 Task: Check all the video conferencing integrations.
Action: Mouse moved to (733, 57)
Screenshot: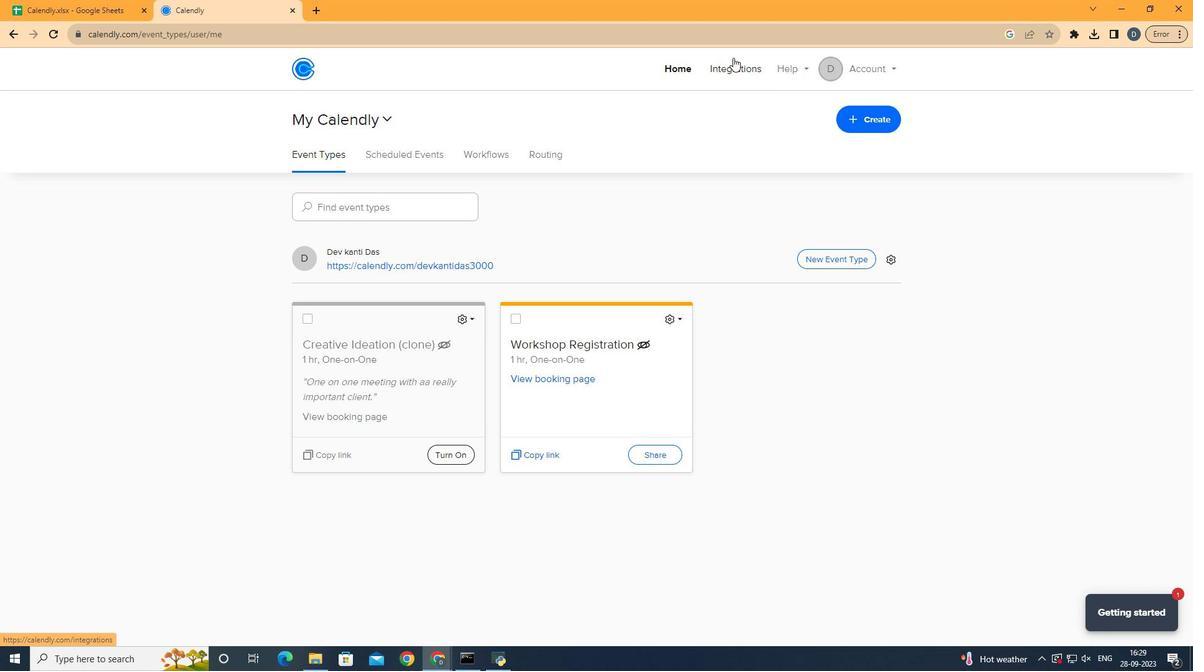 
Action: Mouse pressed left at (733, 57)
Screenshot: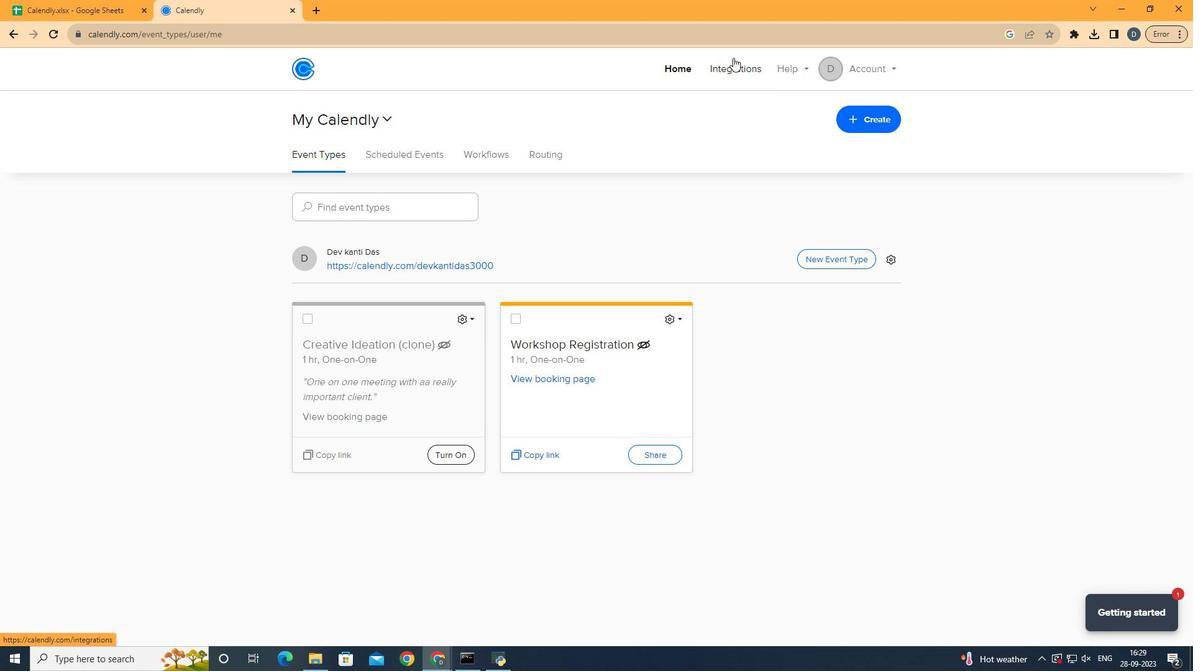 
Action: Mouse moved to (338, 394)
Screenshot: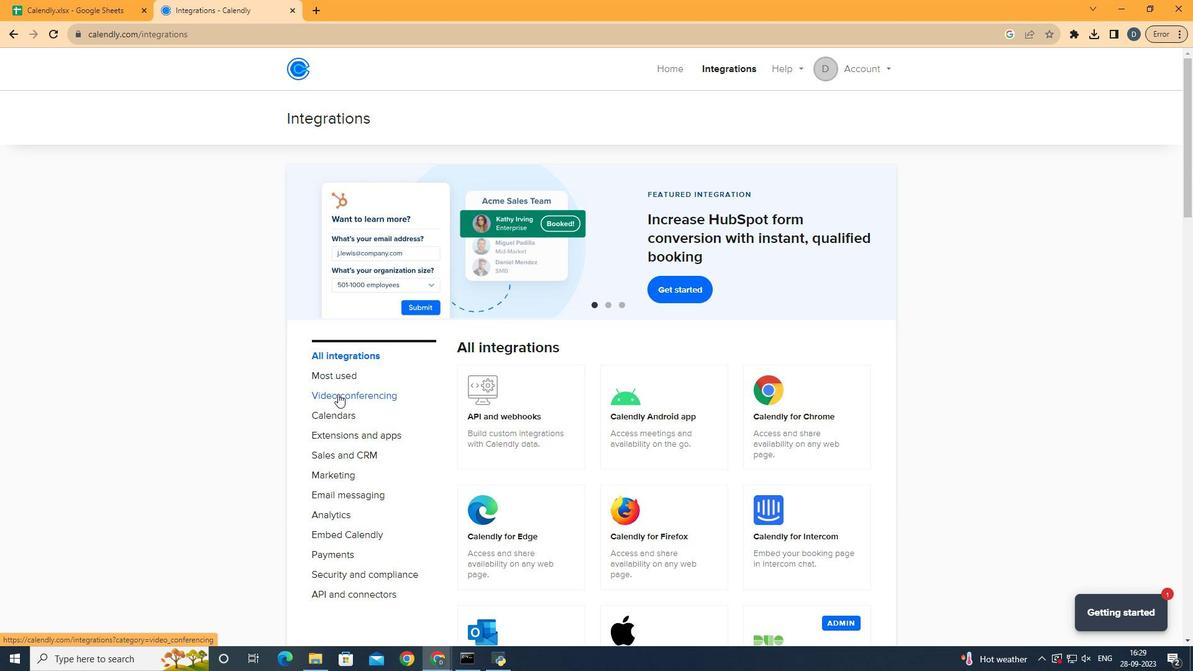 
Action: Mouse pressed left at (338, 394)
Screenshot: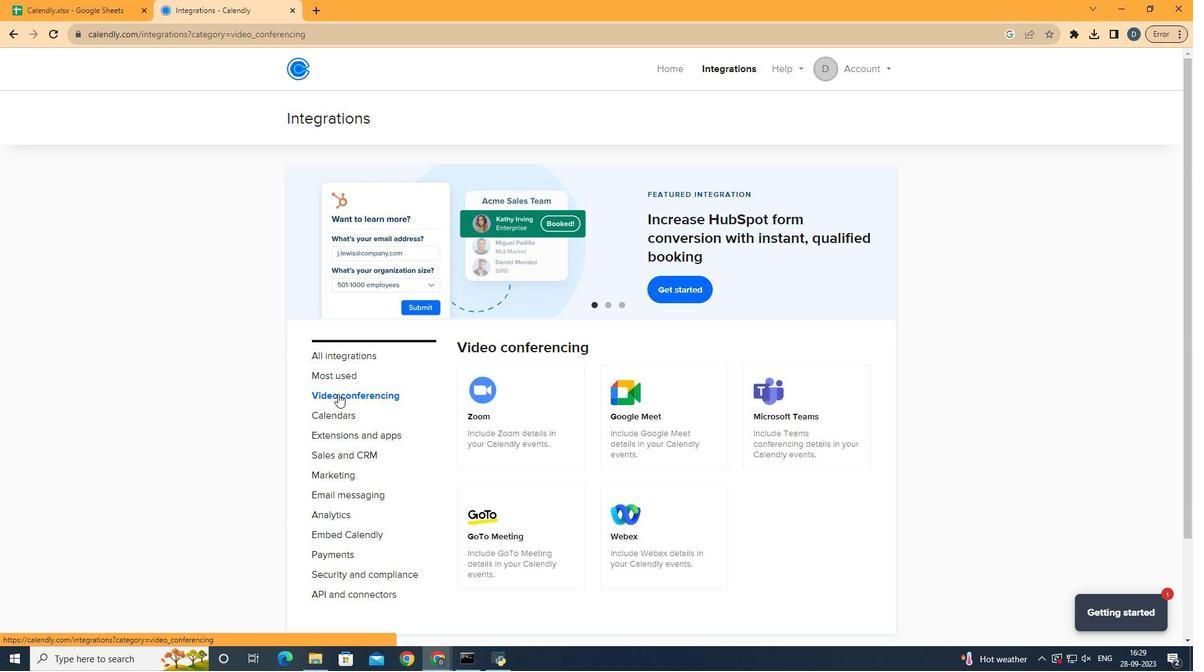 
Action: Mouse moved to (840, 349)
Screenshot: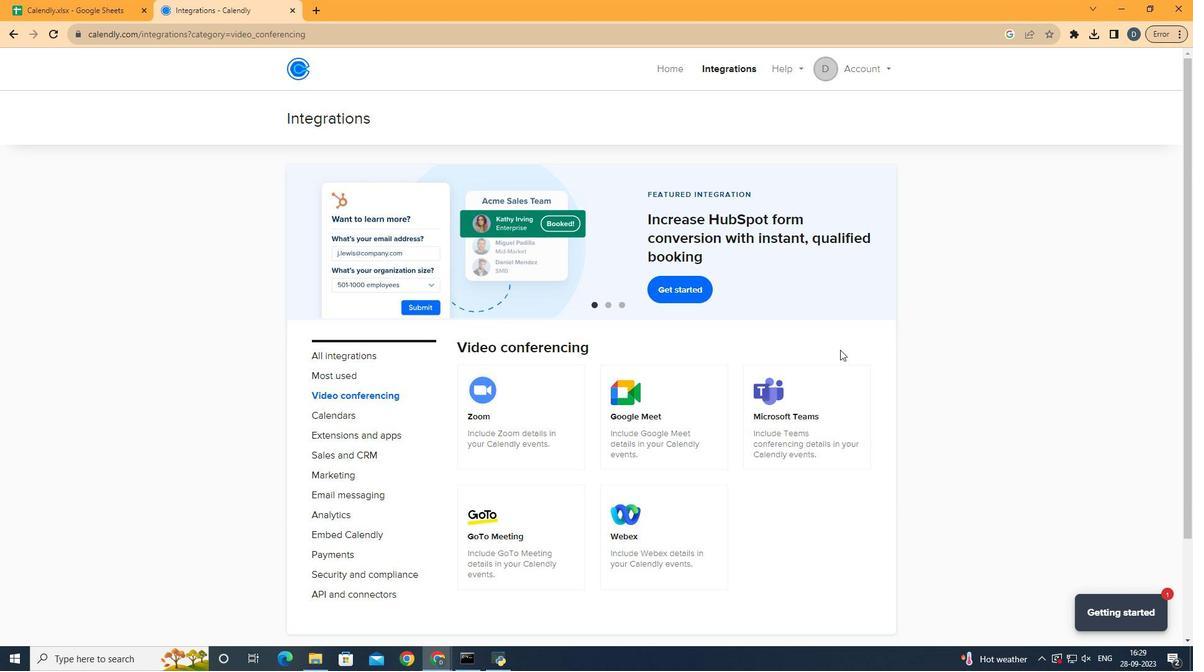
Action: Mouse scrolled (840, 349) with delta (0, 0)
Screenshot: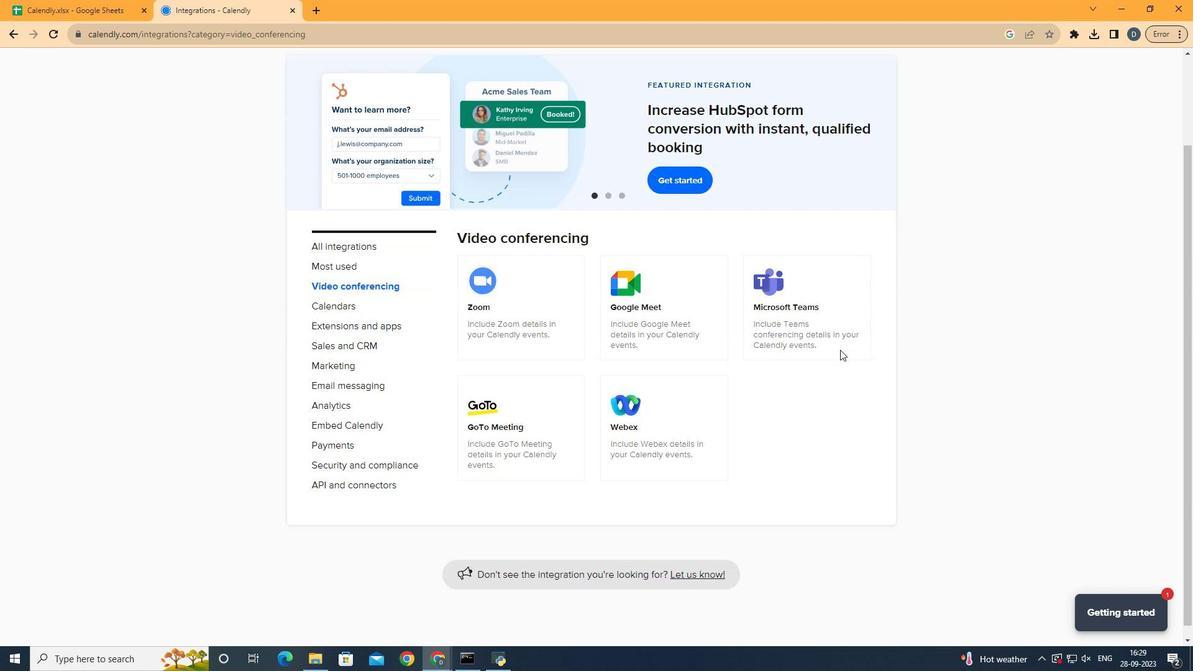 
Action: Mouse scrolled (840, 349) with delta (0, 0)
Screenshot: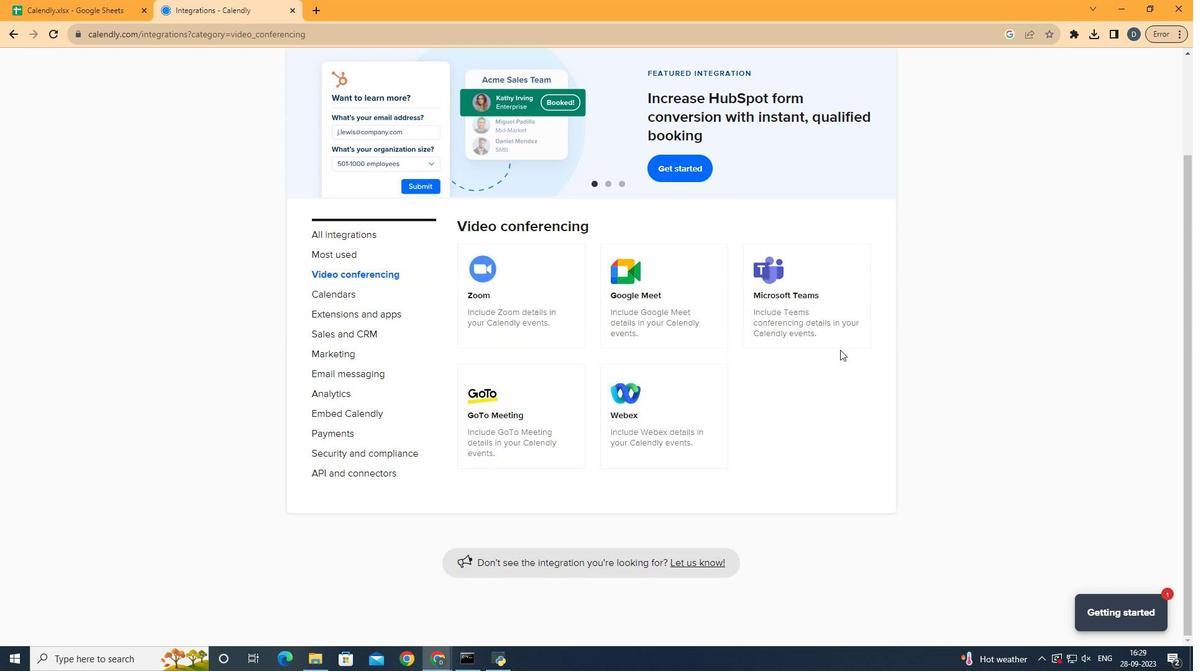 
Action: Mouse scrolled (840, 349) with delta (0, 0)
Screenshot: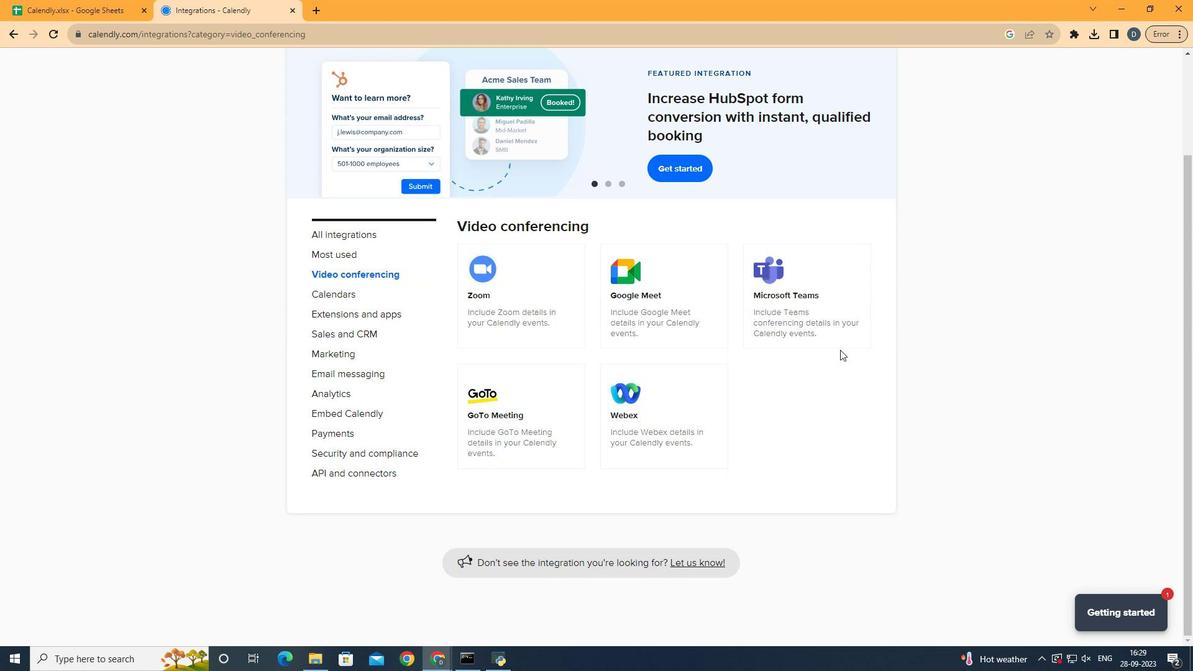 
Action: Mouse scrolled (840, 349) with delta (0, 0)
Screenshot: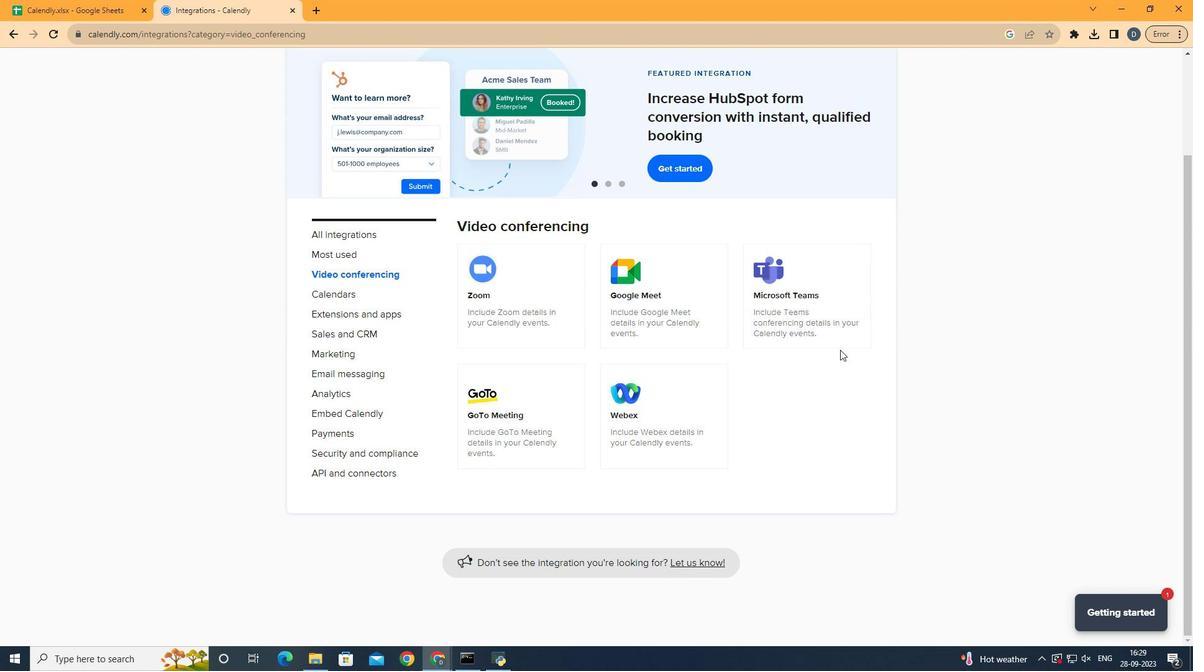 
Action: Mouse scrolled (840, 349) with delta (0, 0)
Screenshot: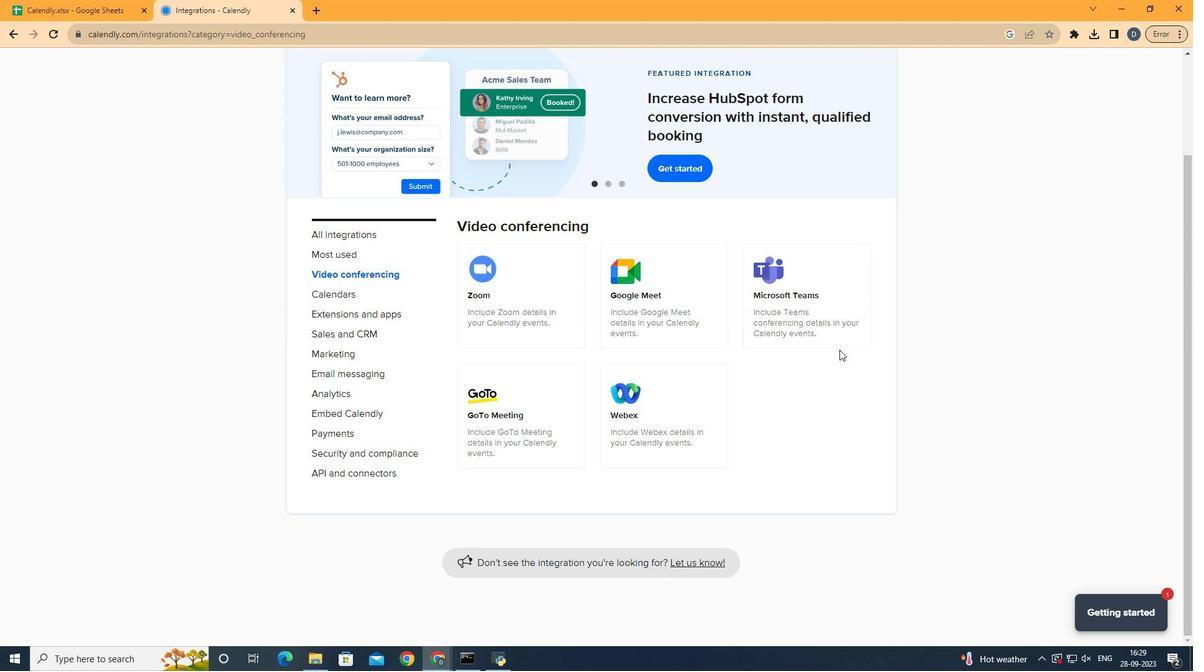 
Action: Mouse moved to (839, 349)
Screenshot: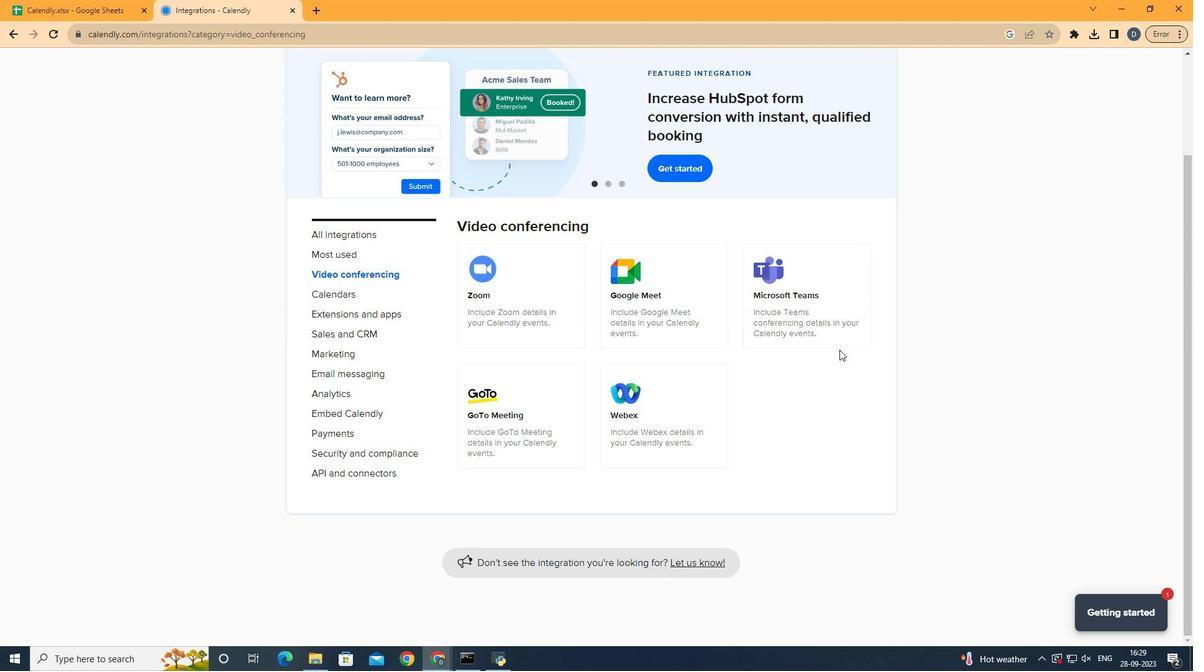 
